 Task: Create Board Sales Performance Metrics to Workspace Change Management Consulting. Create Board Public Affairs Campaign Management to Workspace Change Management Consulting. Create Board Product User Experience Testing and Optimization to Workspace Change Management Consulting
Action: Mouse moved to (410, 88)
Screenshot: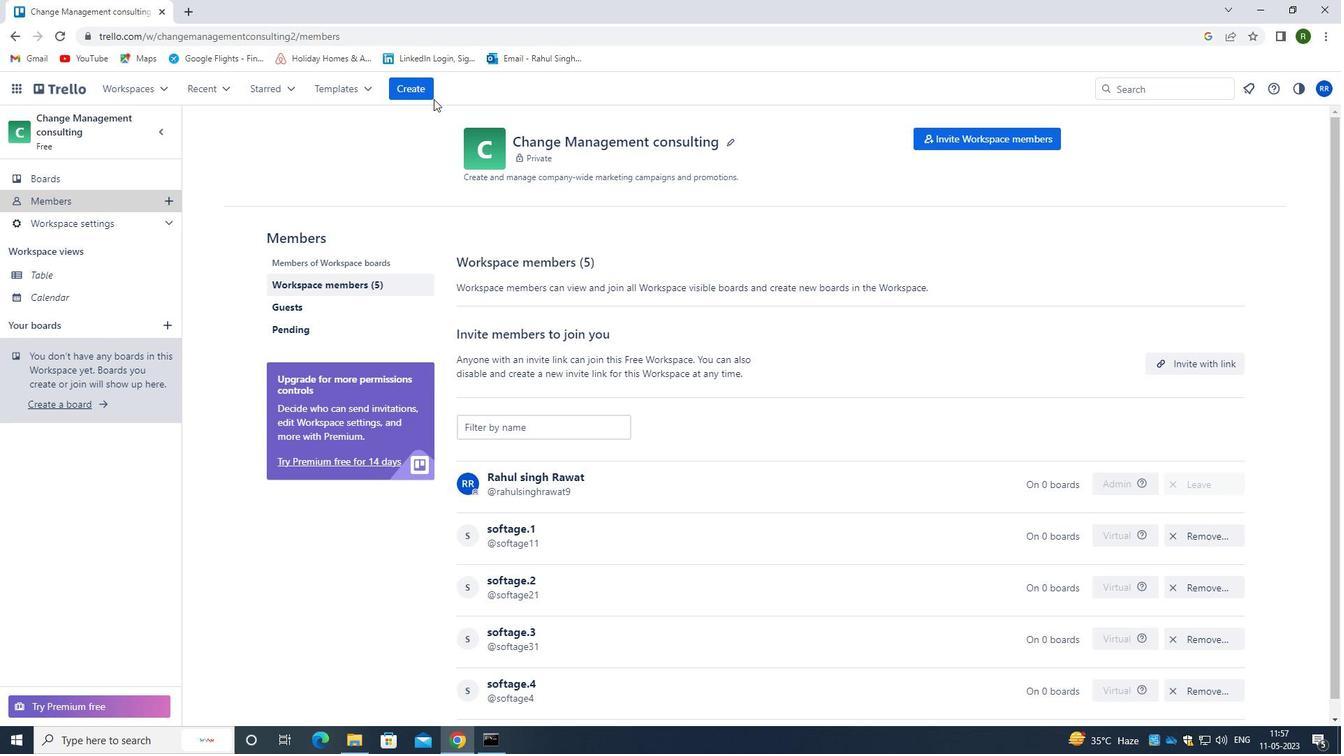 
Action: Mouse pressed left at (410, 88)
Screenshot: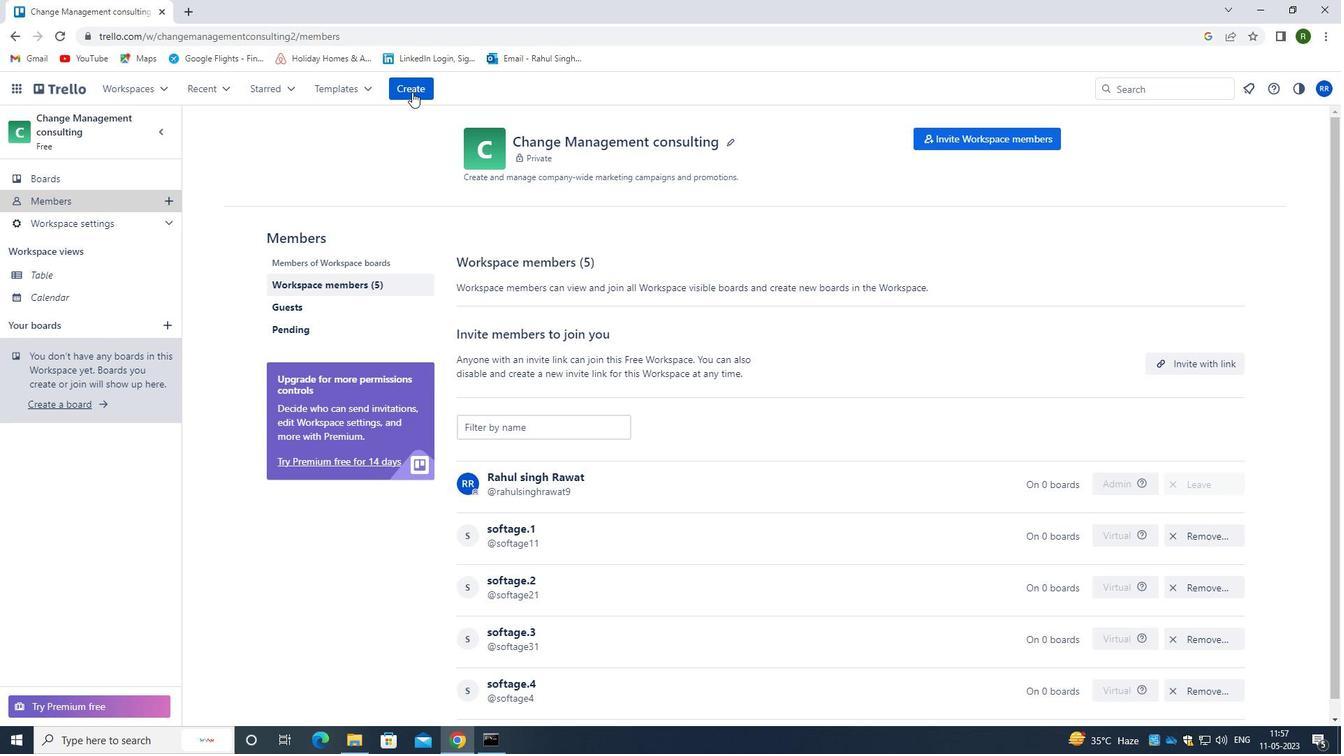 
Action: Mouse moved to (468, 141)
Screenshot: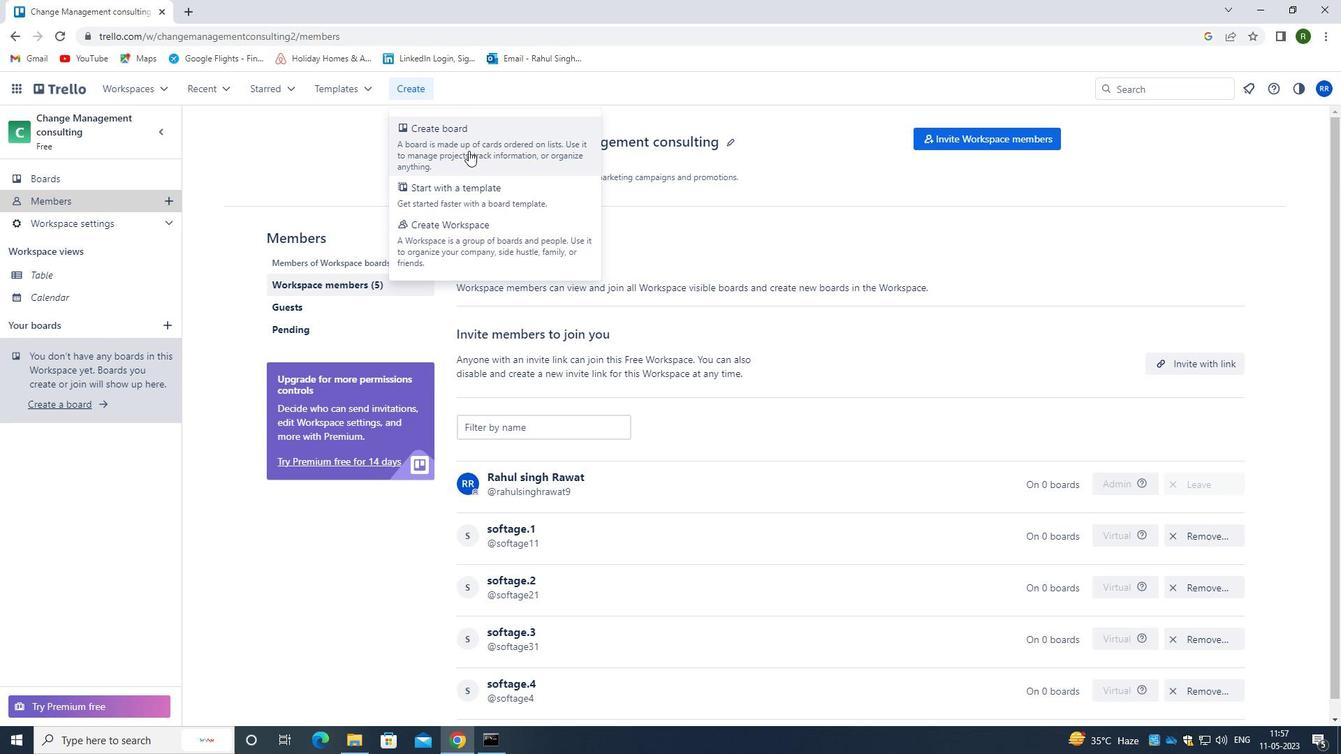 
Action: Mouse pressed left at (468, 141)
Screenshot: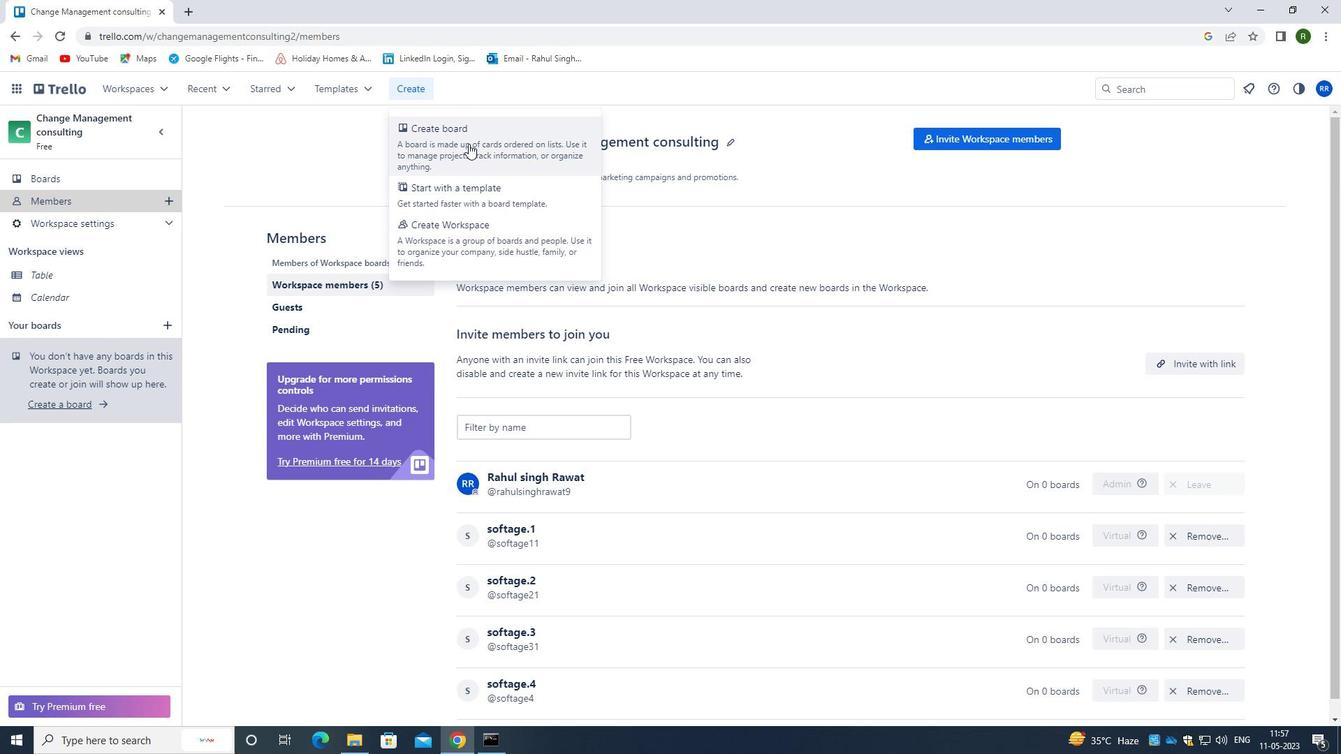 
Action: Mouse moved to (447, 340)
Screenshot: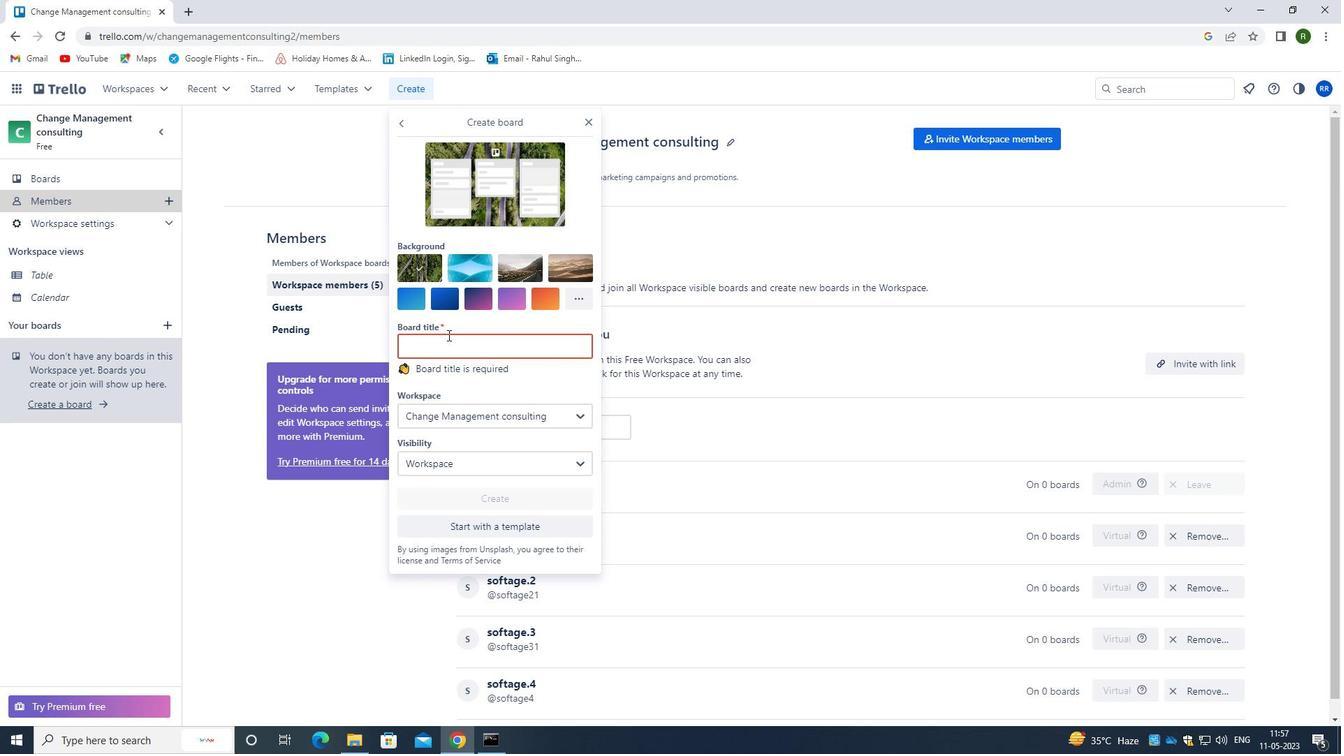 
Action: Mouse pressed left at (447, 340)
Screenshot: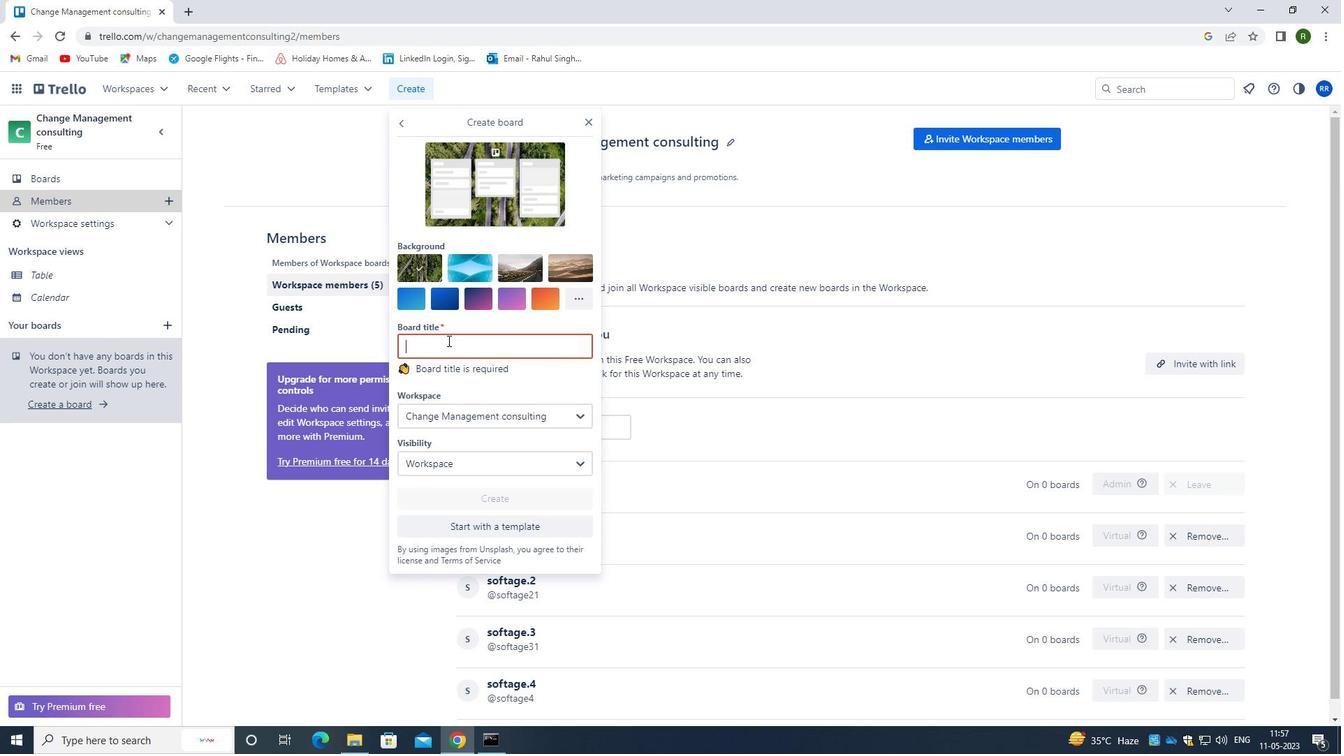 
Action: Key pressed <Key.caps_lock>s<Key.caps_lock>ales<Key.space><Key.caps_lock>P<Key.caps_lock>erformance<Key.space>m<Key.backspace><Key.caps_lock>m<Key.caps_lock>etrics
Screenshot: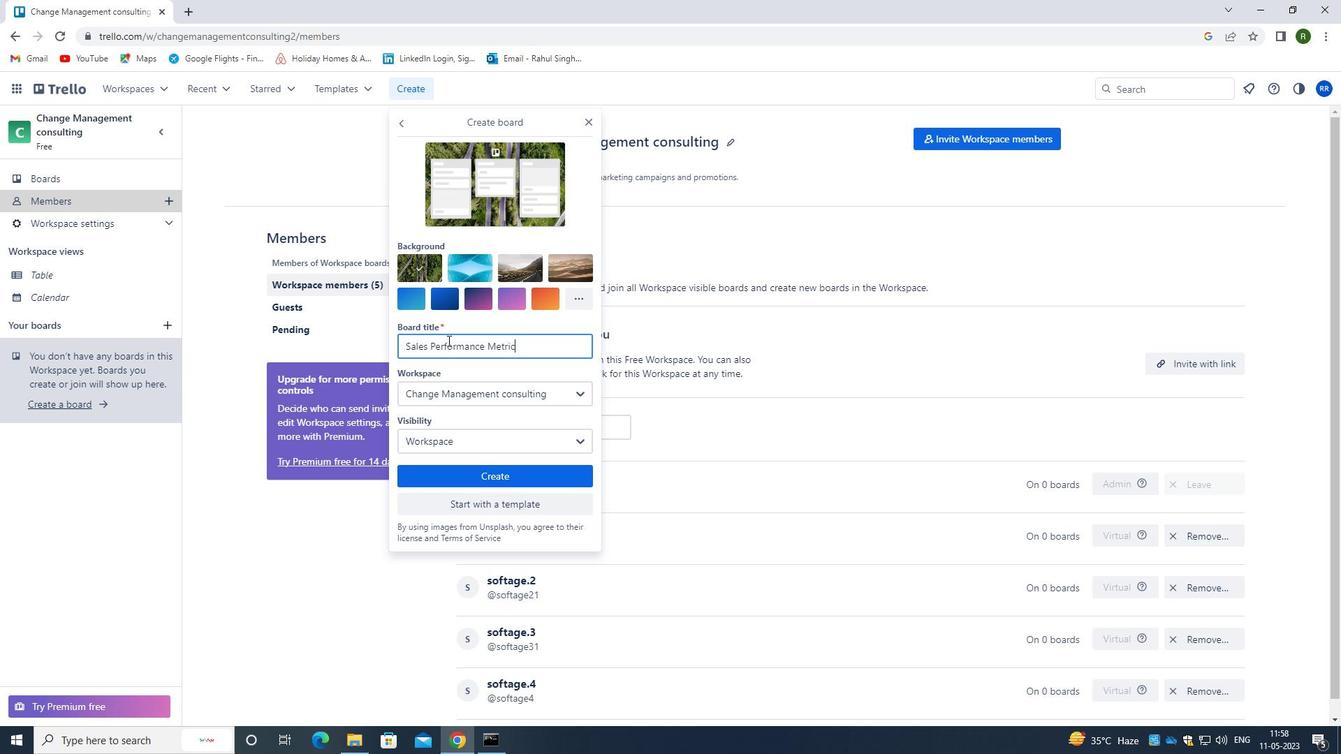 
Action: Mouse moved to (470, 476)
Screenshot: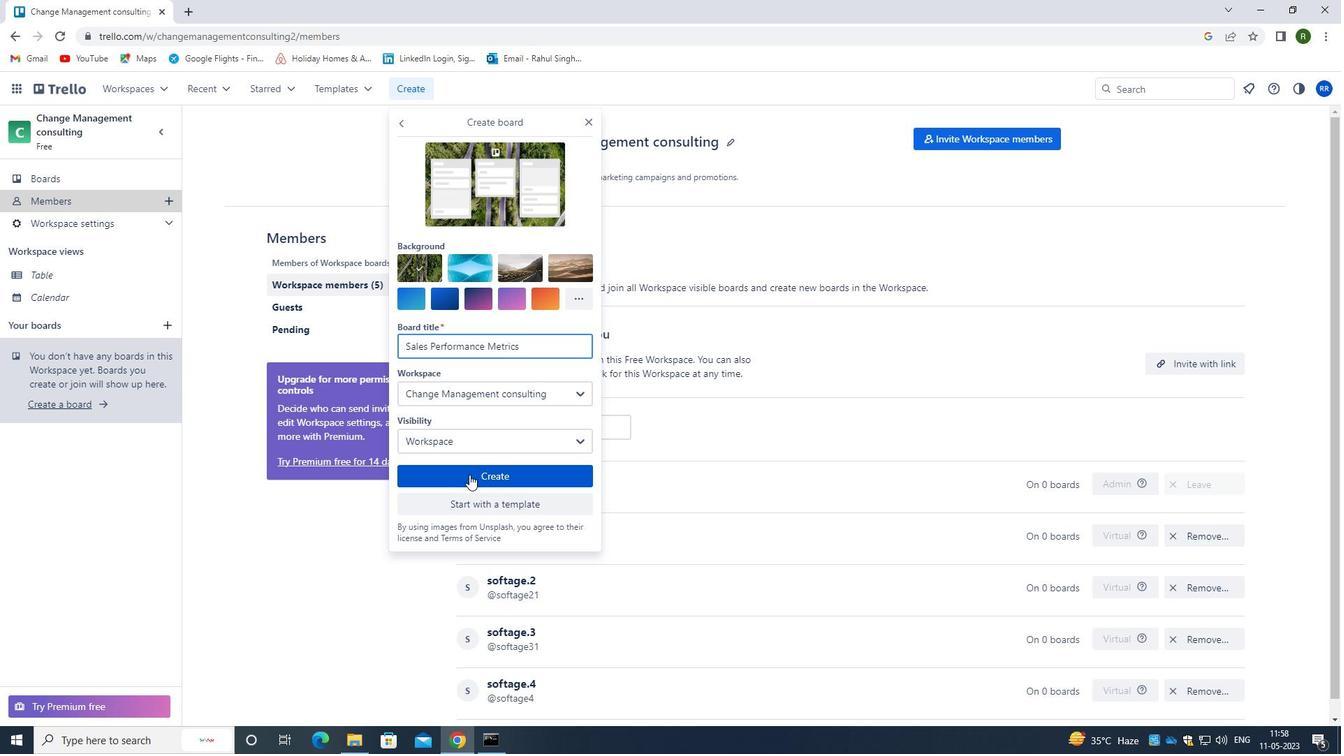 
Action: Mouse pressed left at (470, 476)
Screenshot: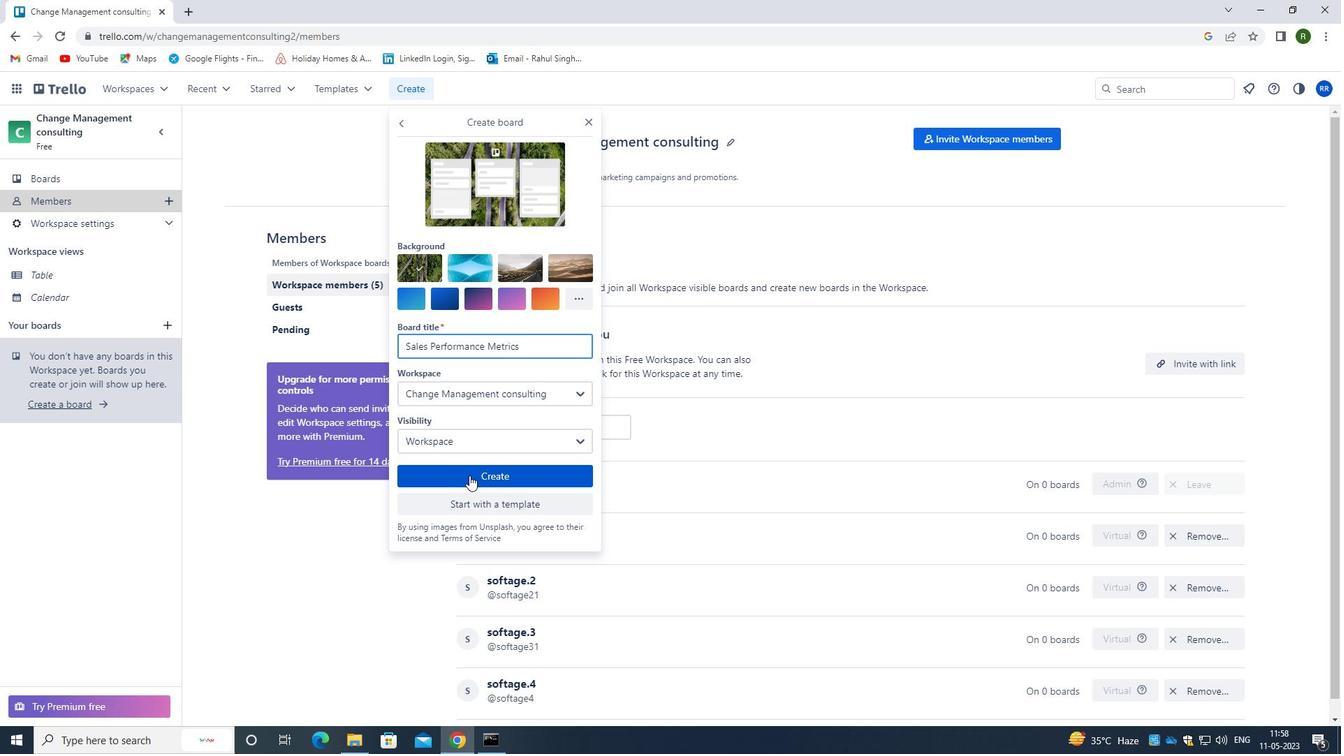 
Action: Mouse moved to (426, 92)
Screenshot: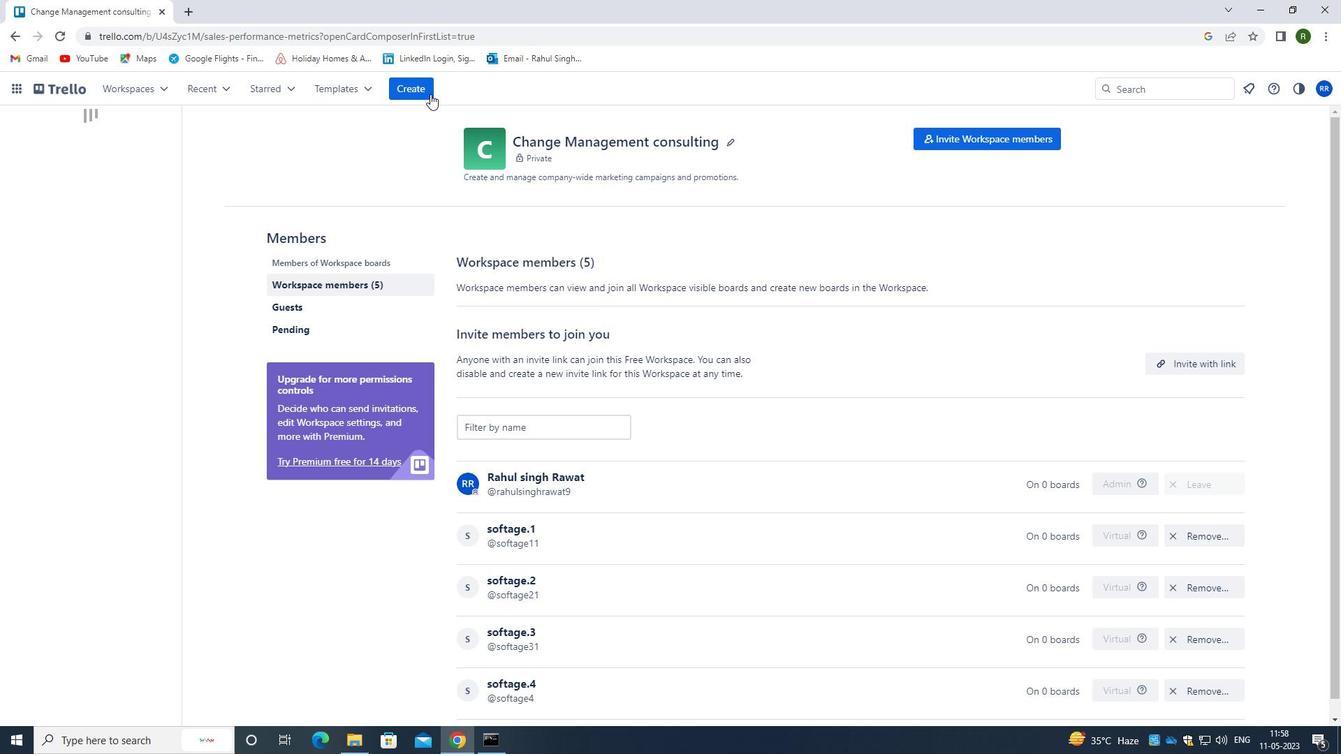 
Action: Mouse pressed left at (426, 92)
Screenshot: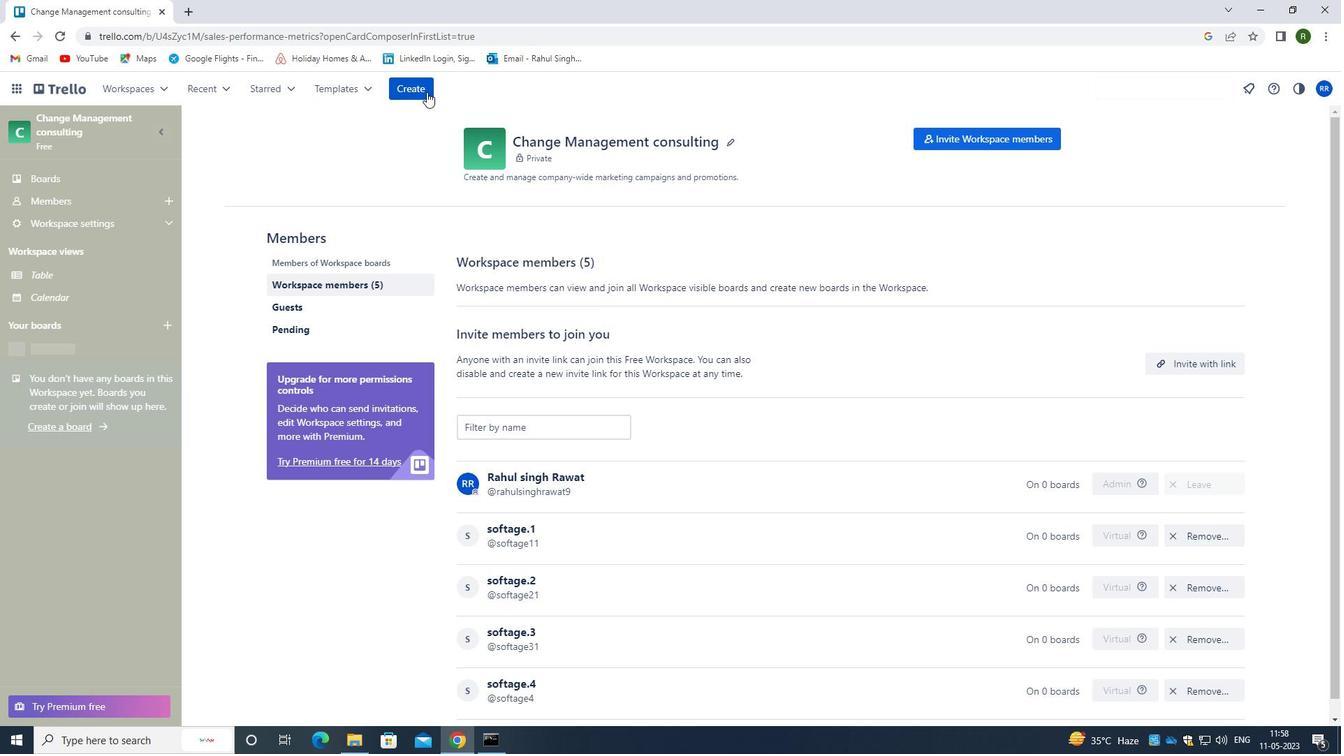 
Action: Mouse moved to (516, 140)
Screenshot: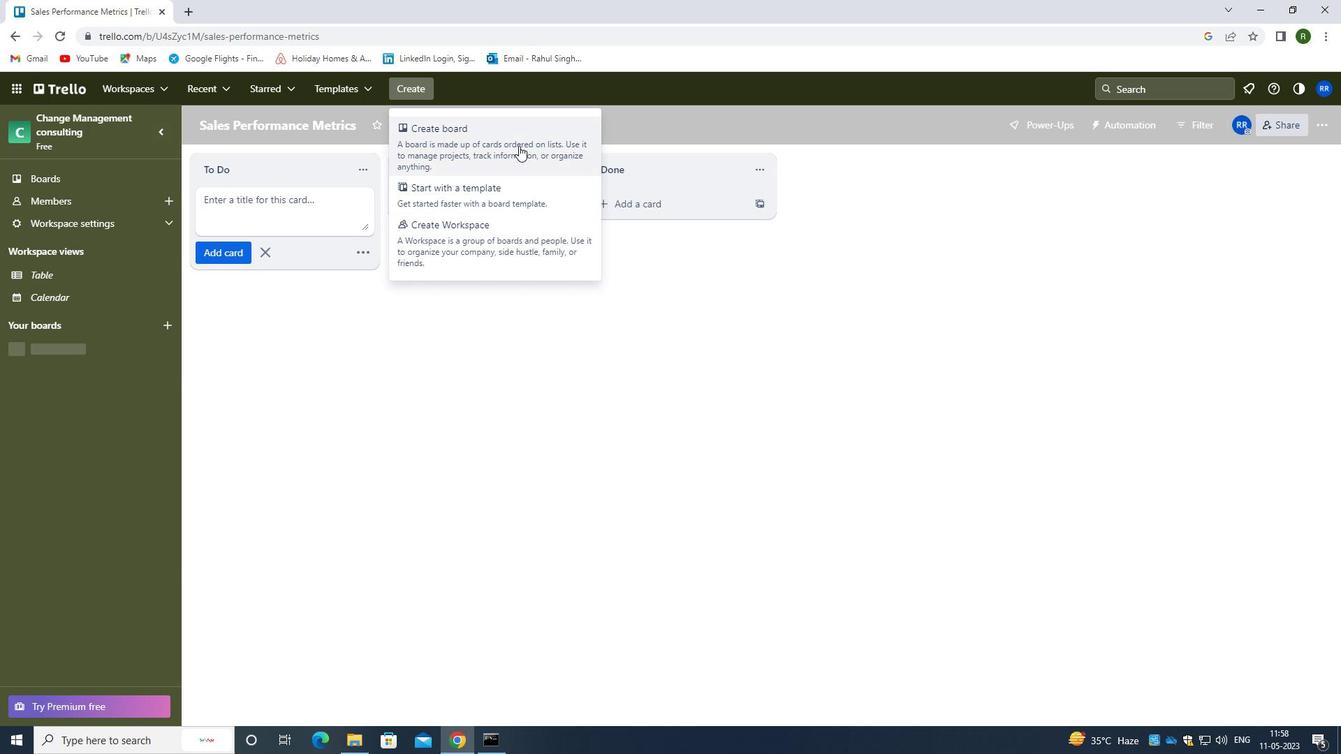 
Action: Mouse pressed left at (516, 140)
Screenshot: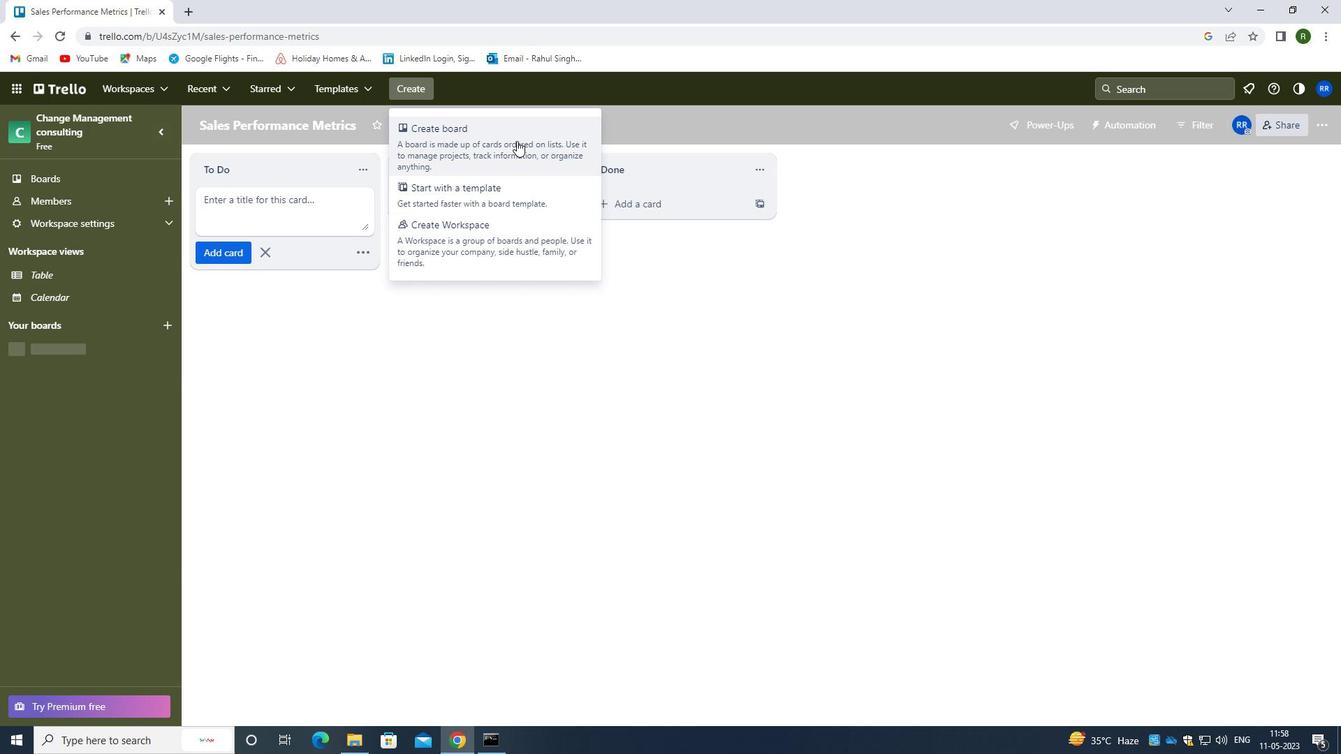 
Action: Mouse moved to (472, 354)
Screenshot: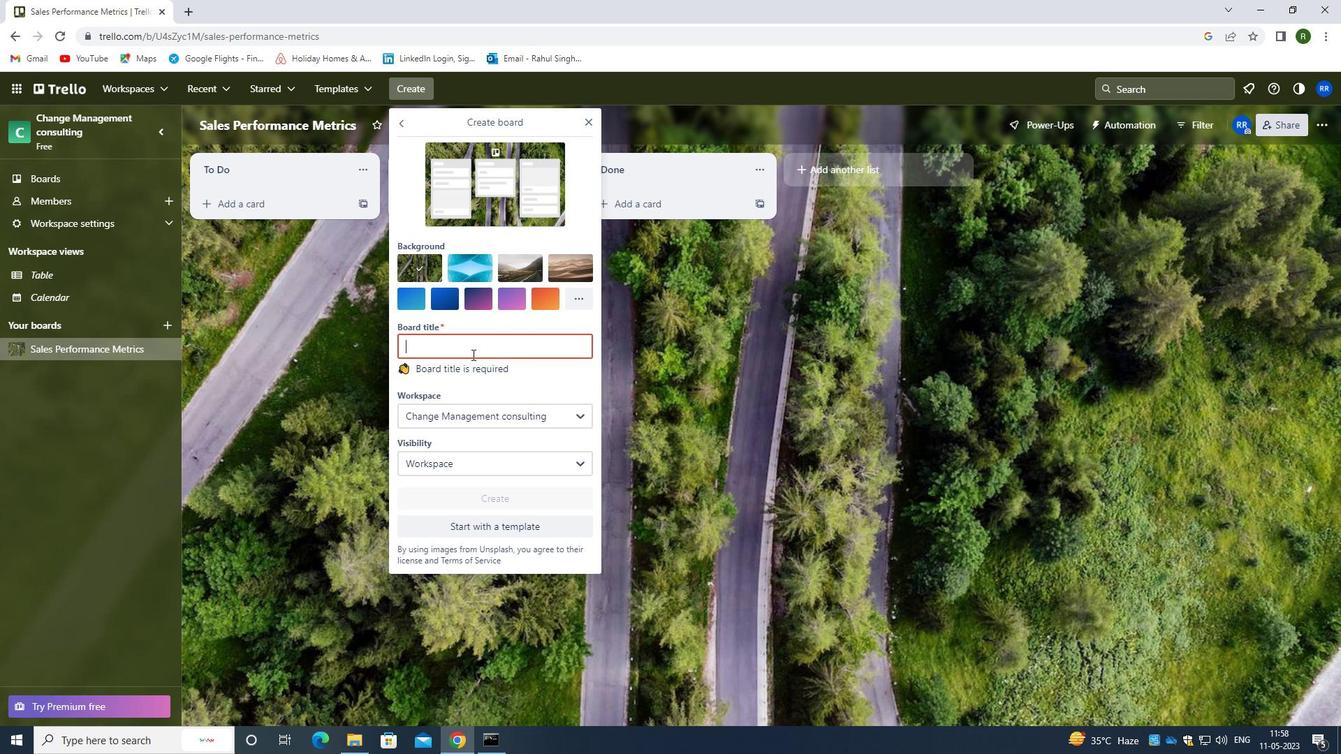 
Action: Key pressed <Key.caps_lock><Key.caps_lock><Key.caps_lock>p<Key.caps_lock>ublic<Key.space><Key.caps_lock>a<Key.caps_lock>ffairs<Key.space><Key.caps_lock><Key.caps_lock><Key.caps_lock>c<Key.caps_lock>ampaign<Key.space><Key.caps_lock>m<Key.caps_lock>anagement
Screenshot: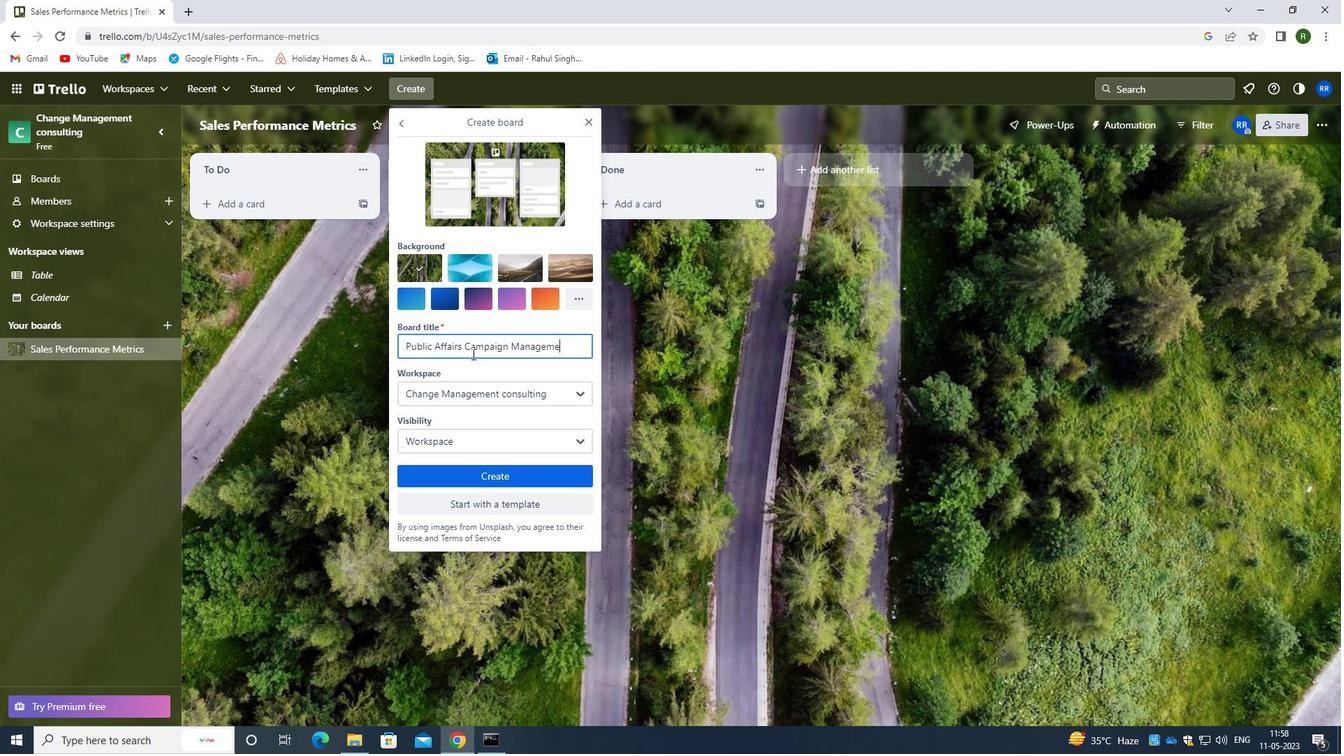 
Action: Mouse moved to (508, 482)
Screenshot: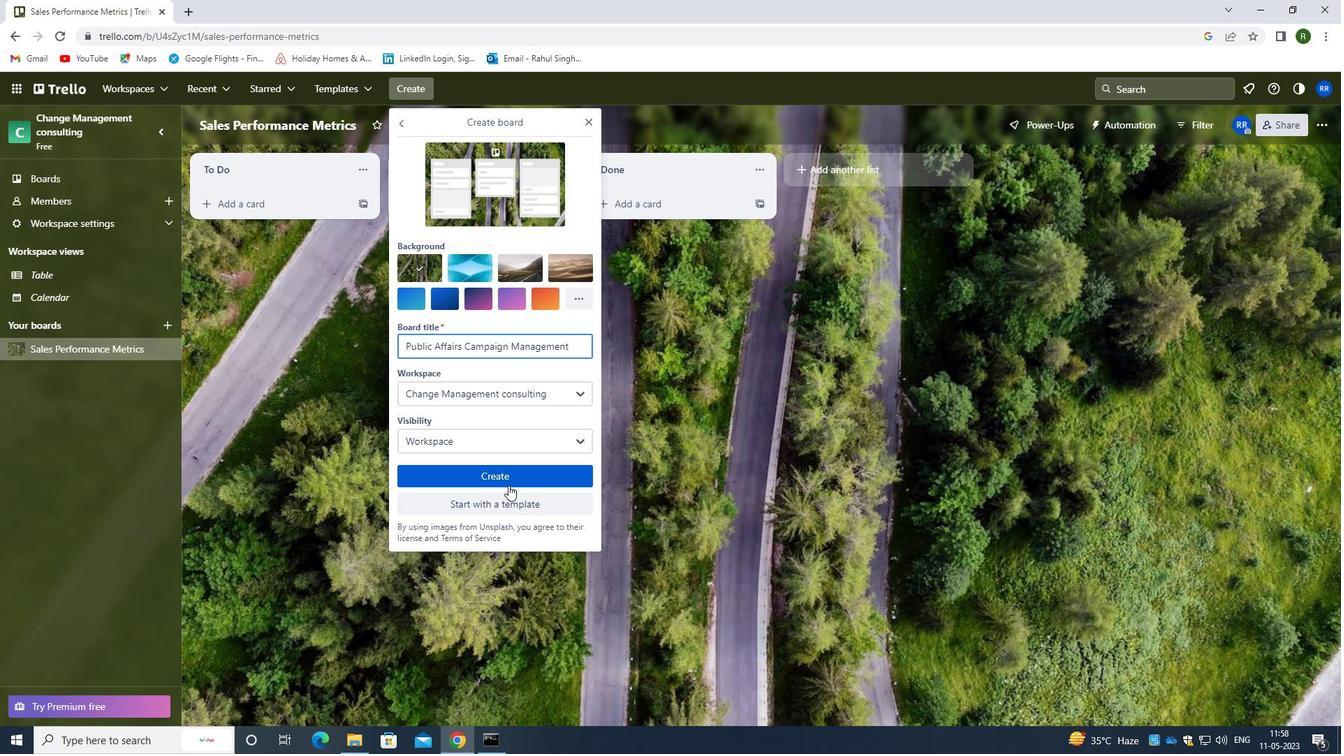 
Action: Mouse pressed left at (508, 482)
Screenshot: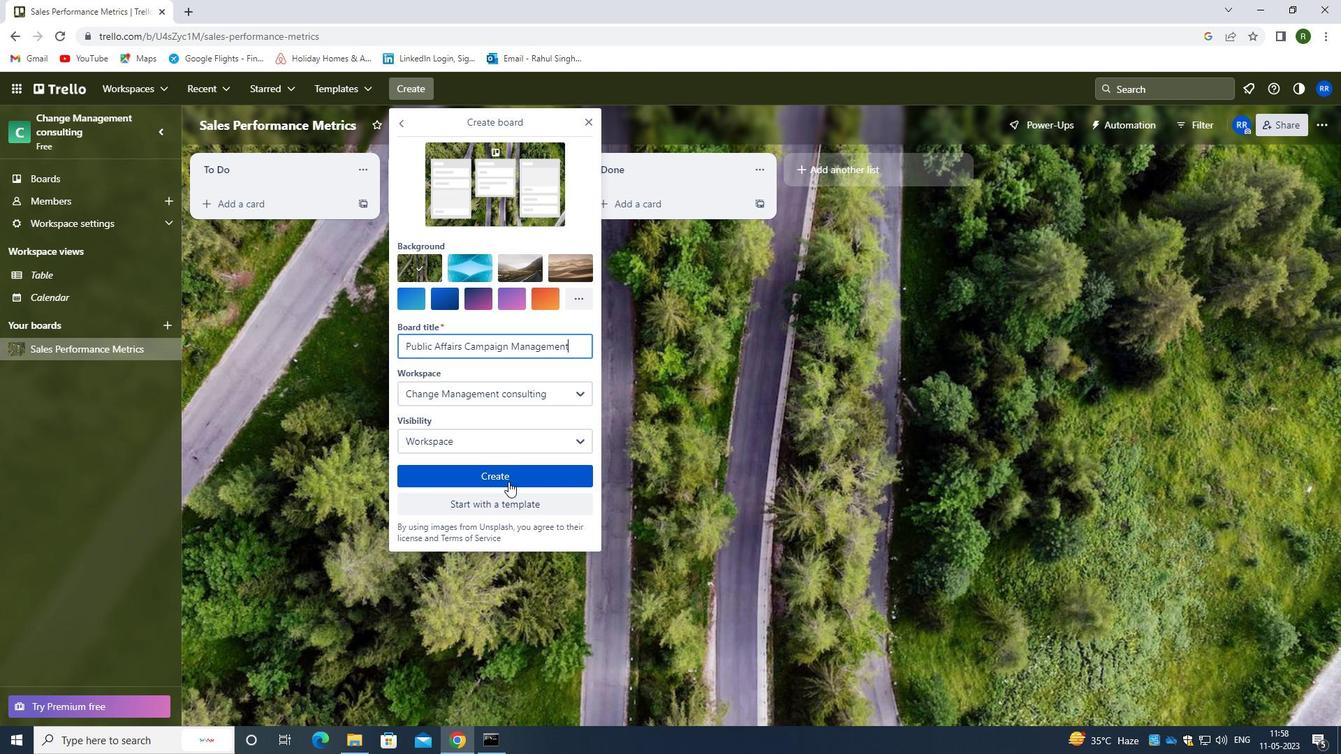 
Action: Mouse moved to (421, 92)
Screenshot: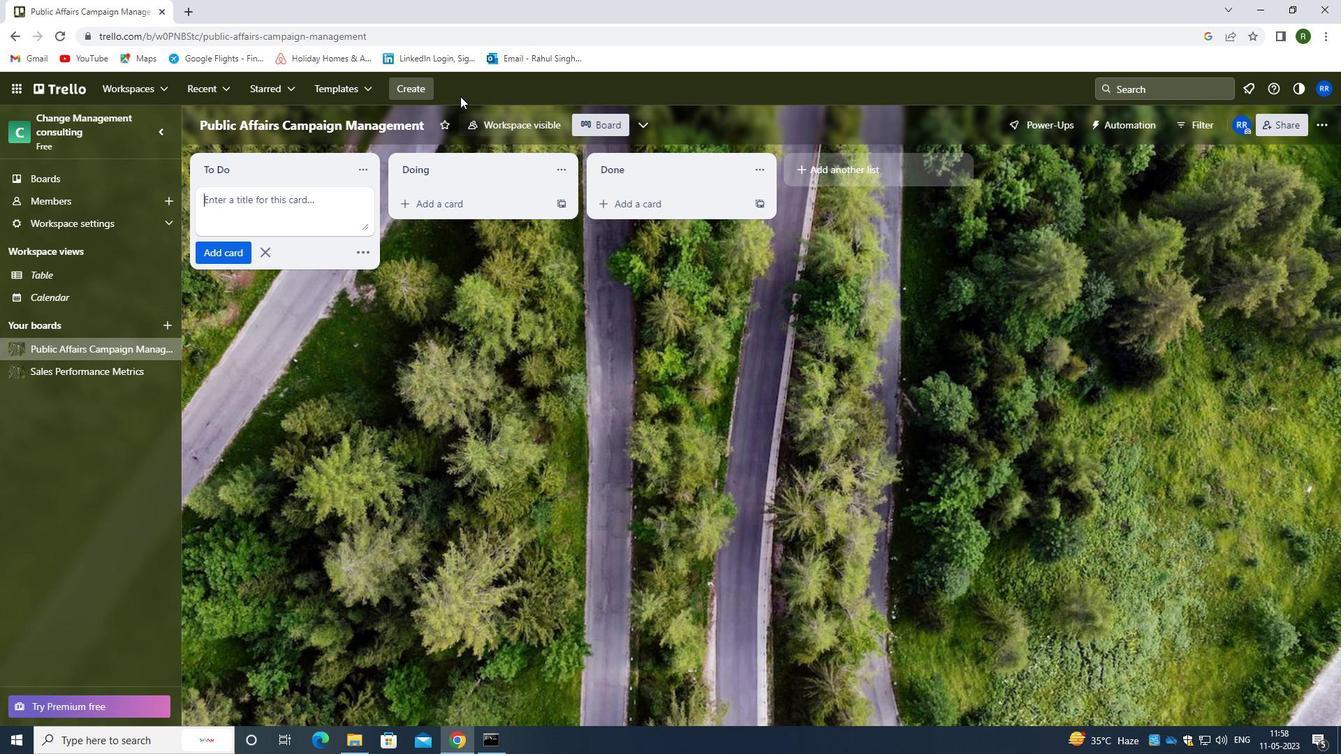 
Action: Mouse pressed left at (421, 92)
Screenshot: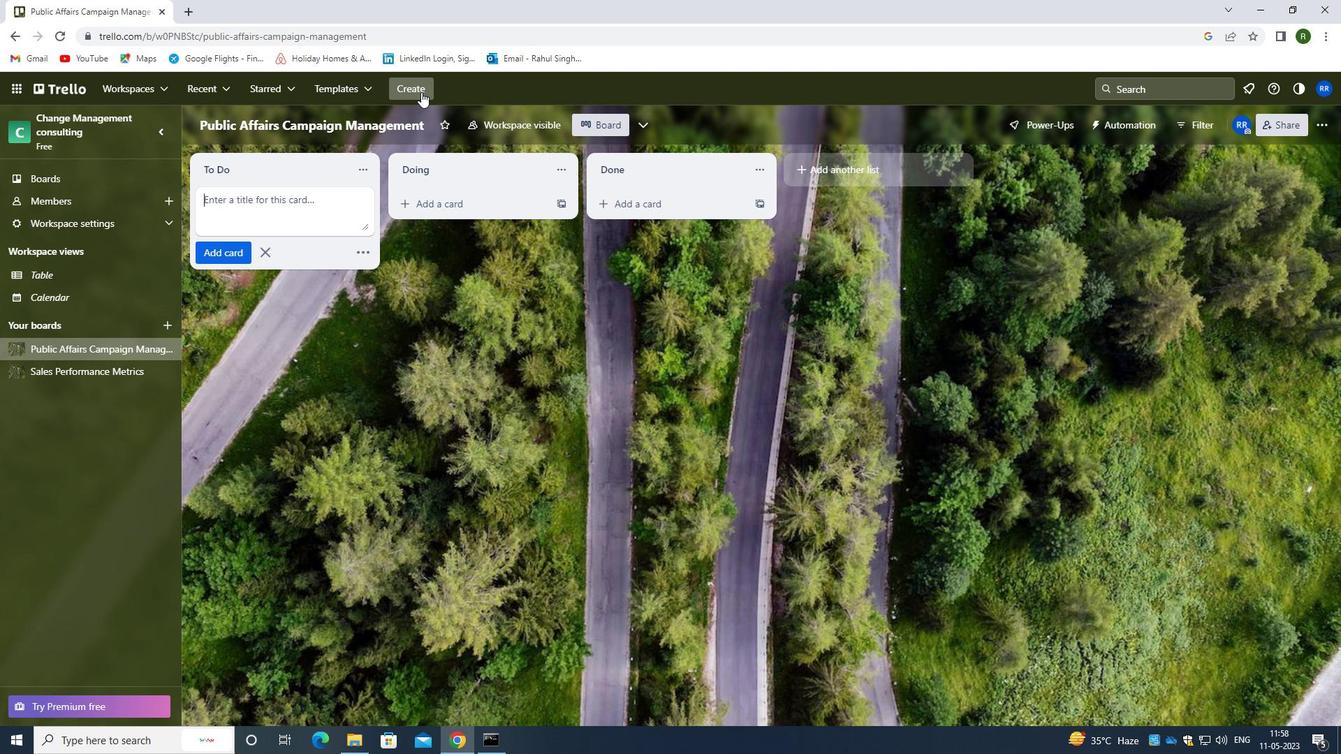 
Action: Mouse moved to (491, 141)
Screenshot: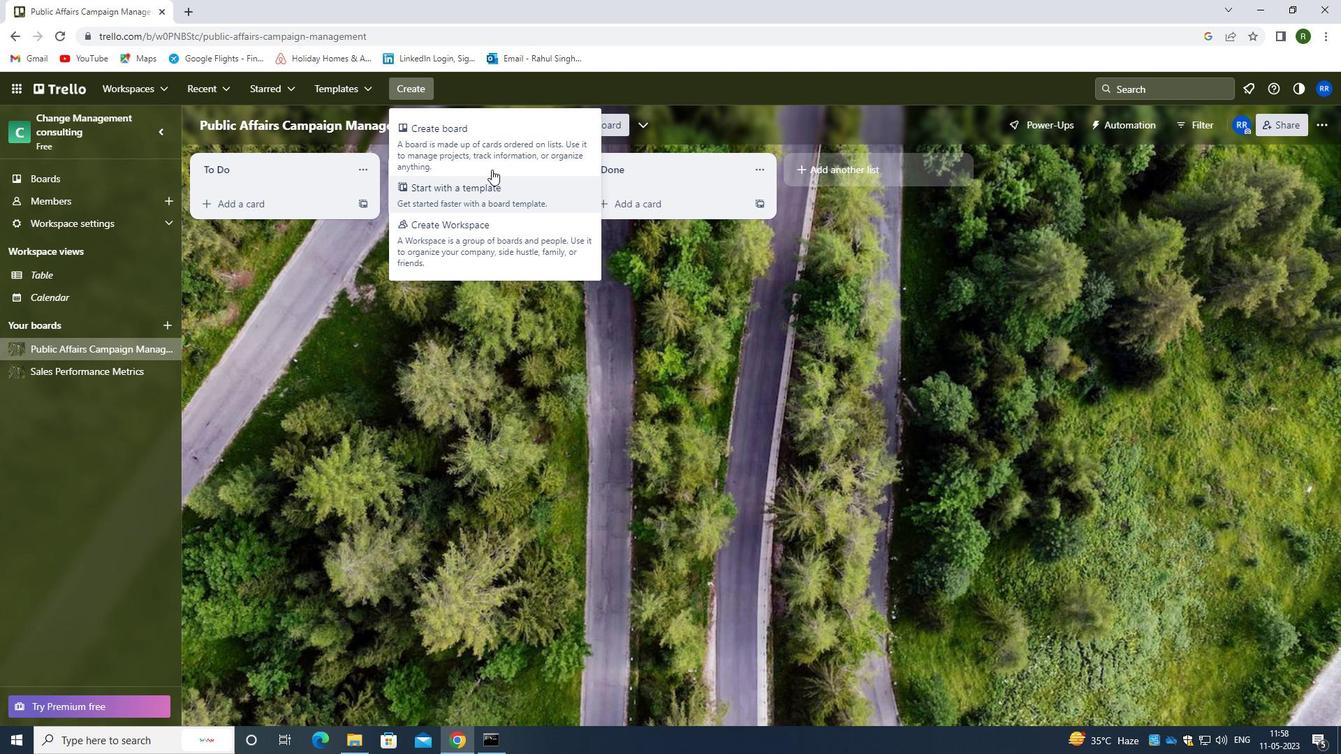 
Action: Mouse pressed left at (491, 141)
Screenshot: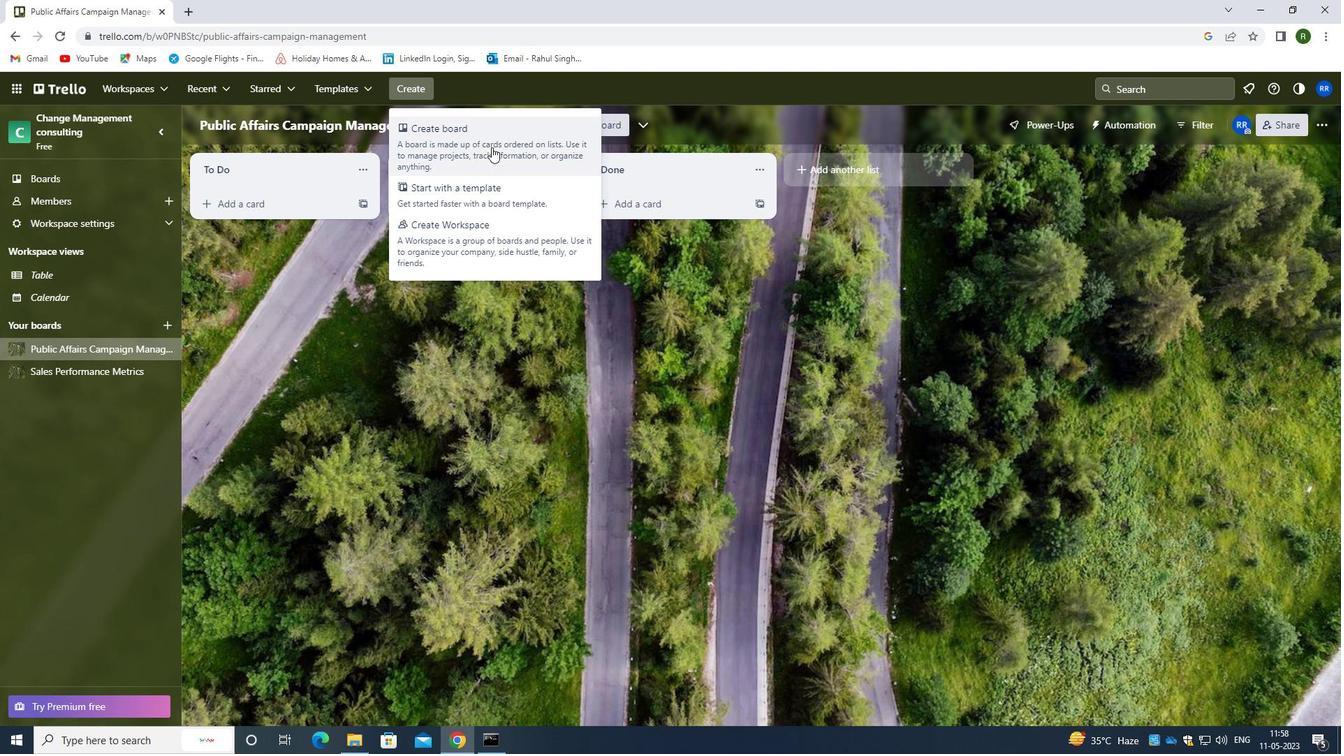 
Action: Mouse moved to (448, 343)
Screenshot: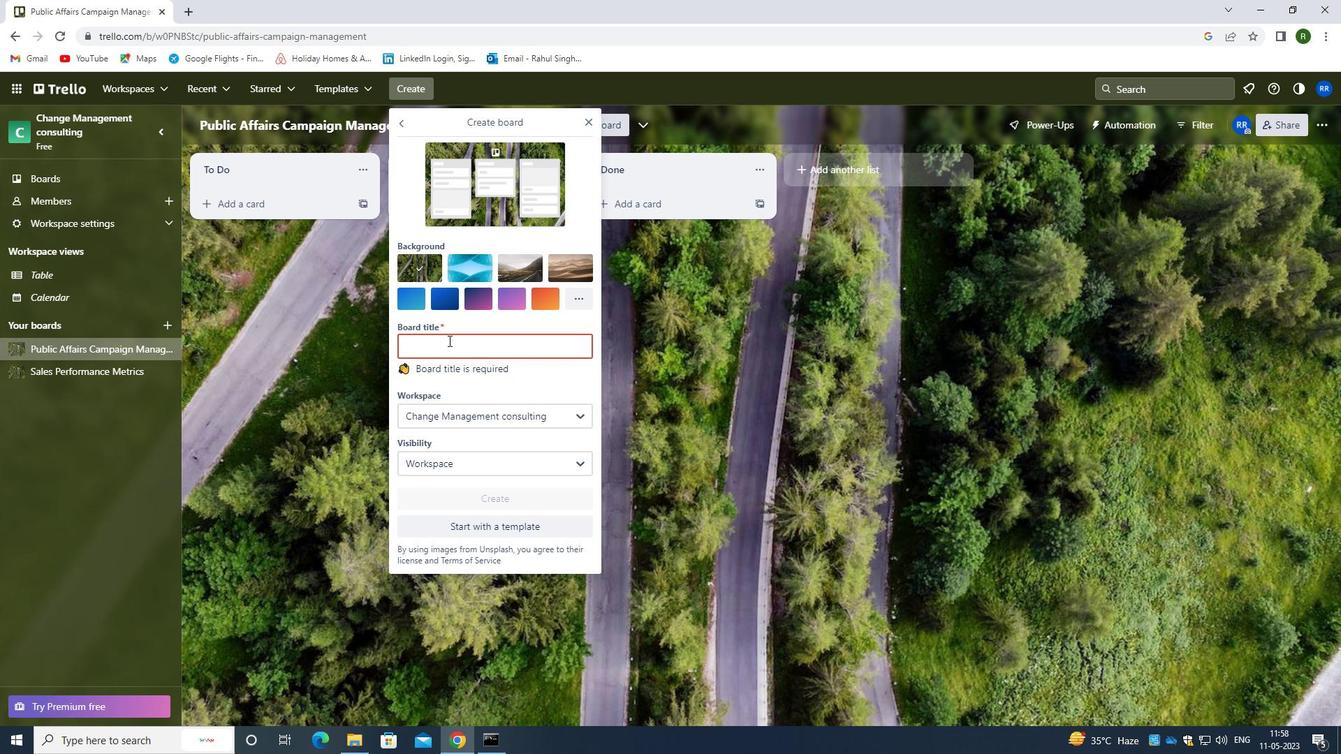 
Action: Mouse pressed left at (448, 343)
Screenshot: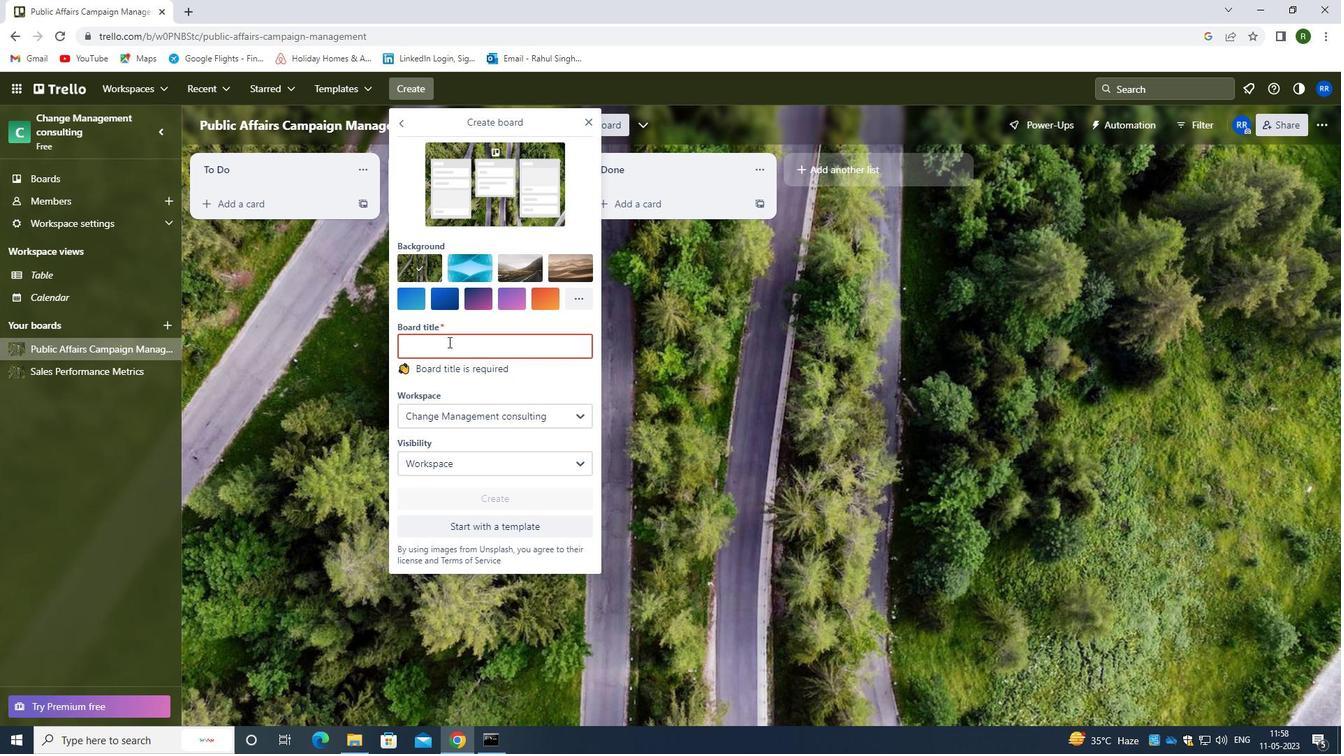
Action: Mouse moved to (440, 345)
Screenshot: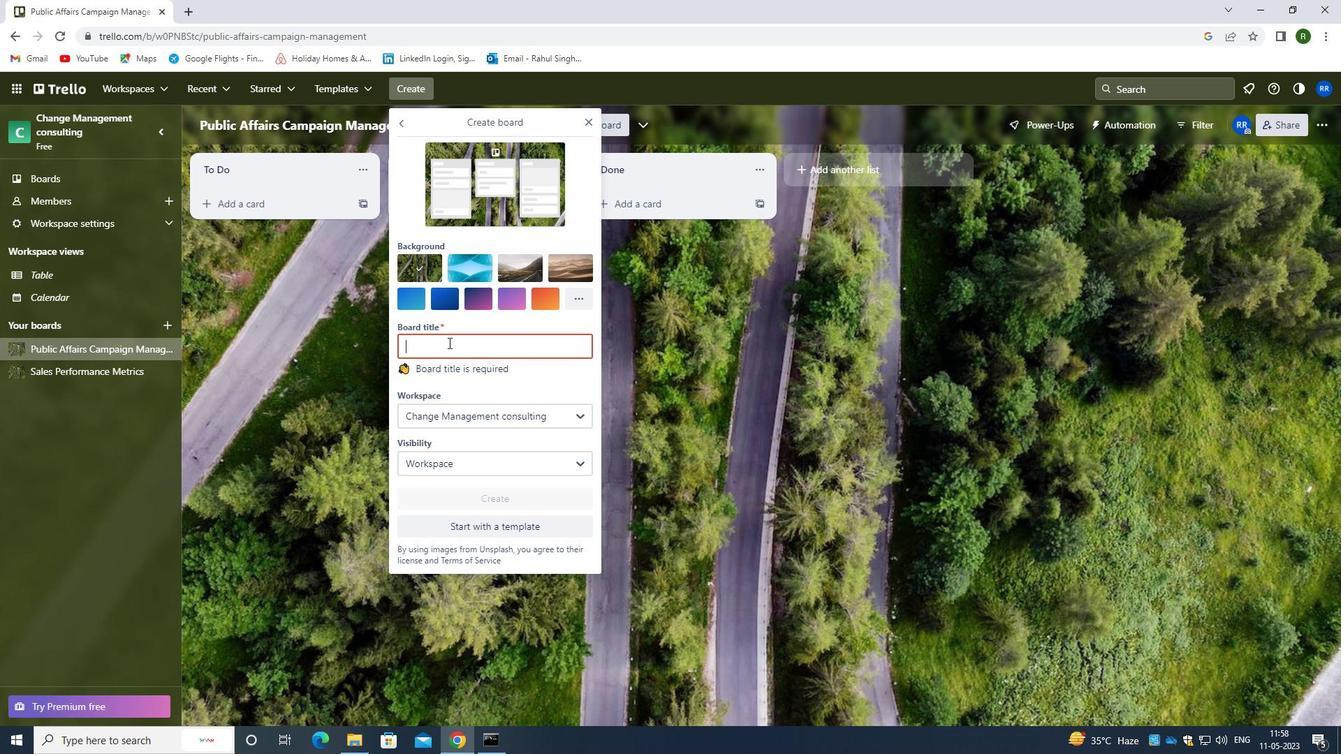 
Action: Key pressed <Key.caps_lock>p<Key.caps_lock>roduct<Key.space><Key.caps_lock>U<Key.caps_lock>ser<Key.space><Key.caps_lock>e<Key.caps_lock>xperience<Key.space><Key.caps_lock>t<Key.caps_lock>esting<Key.space>and<Key.space><Key.caps_lock>o<Key.caps_lock>ptimization
Screenshot: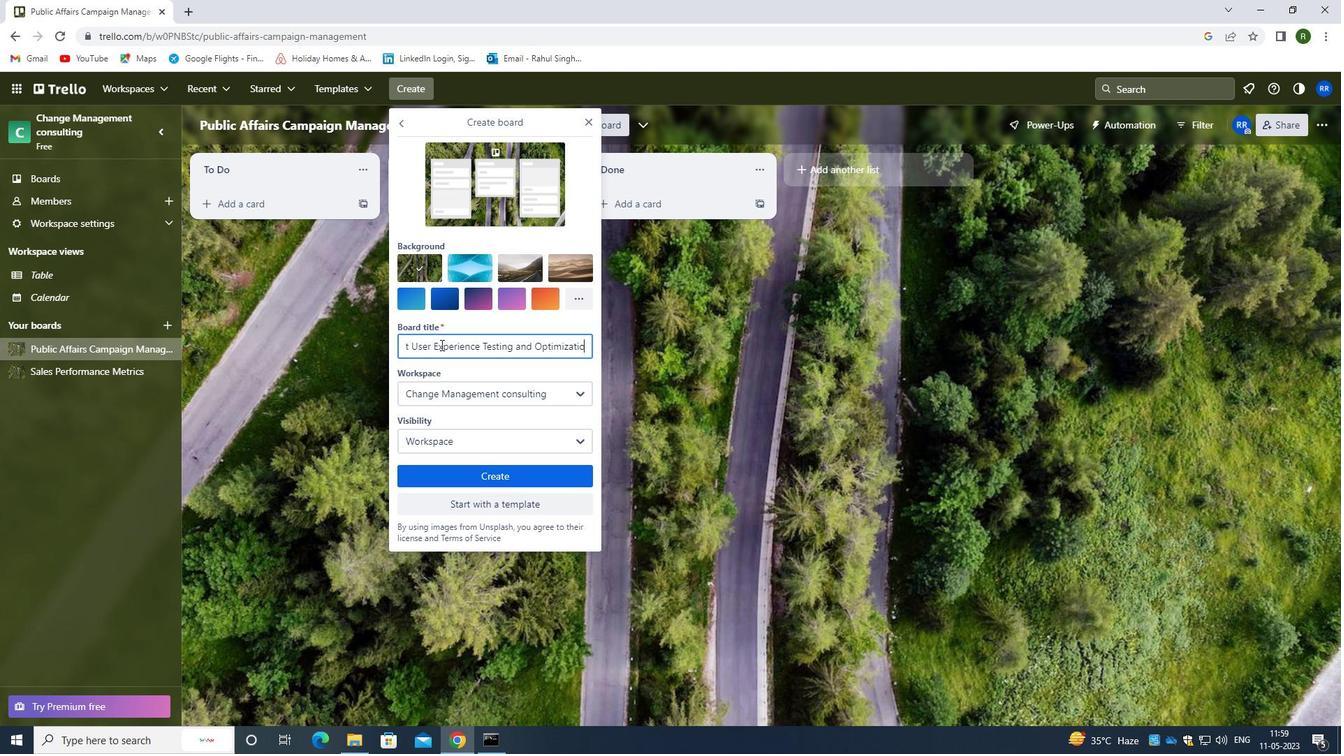 
Action: Mouse moved to (507, 470)
Screenshot: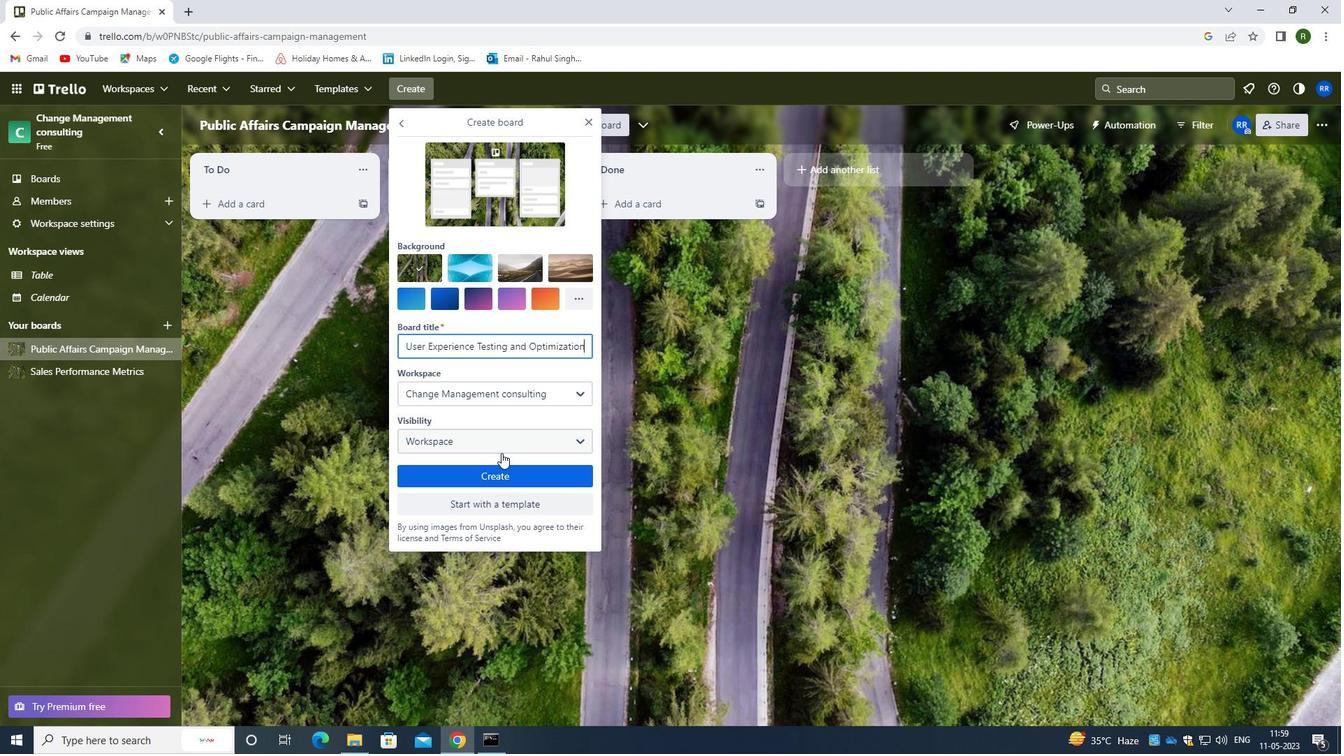 
Action: Mouse pressed left at (507, 470)
Screenshot: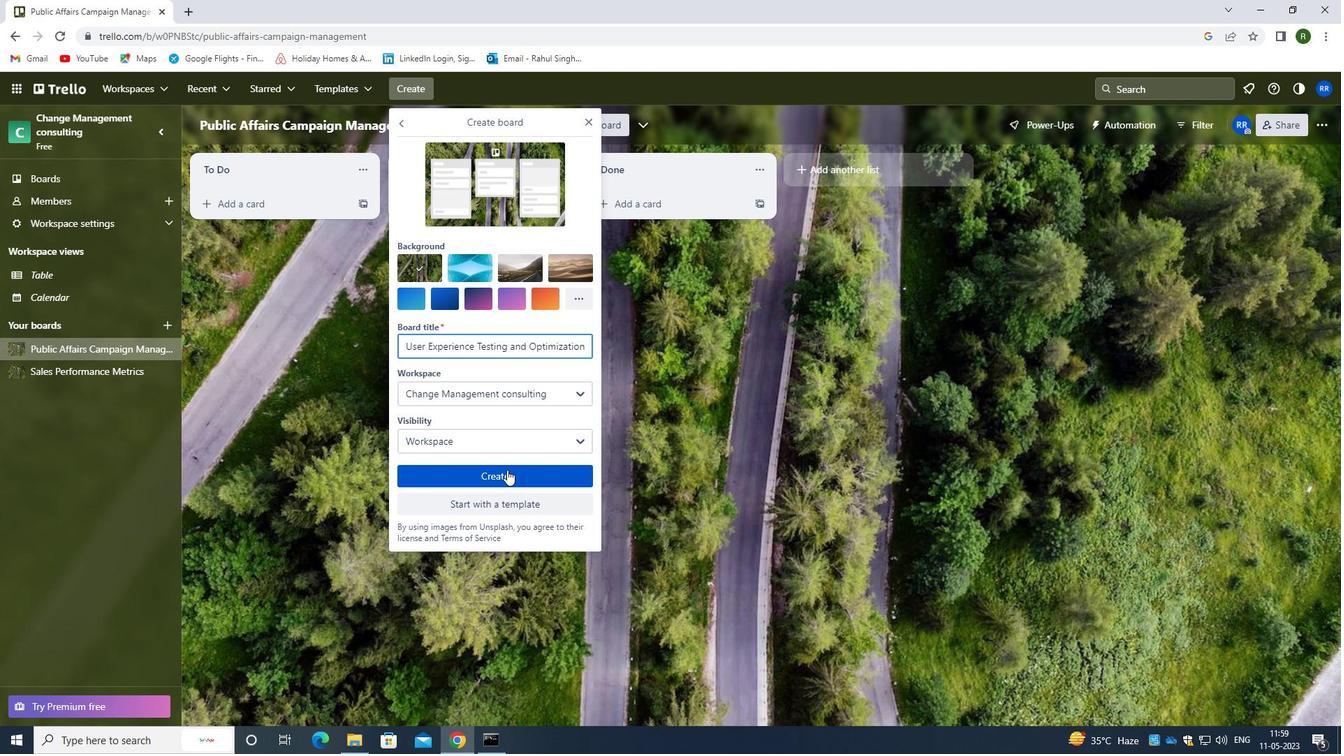 
Action: Mouse moved to (268, 380)
Screenshot: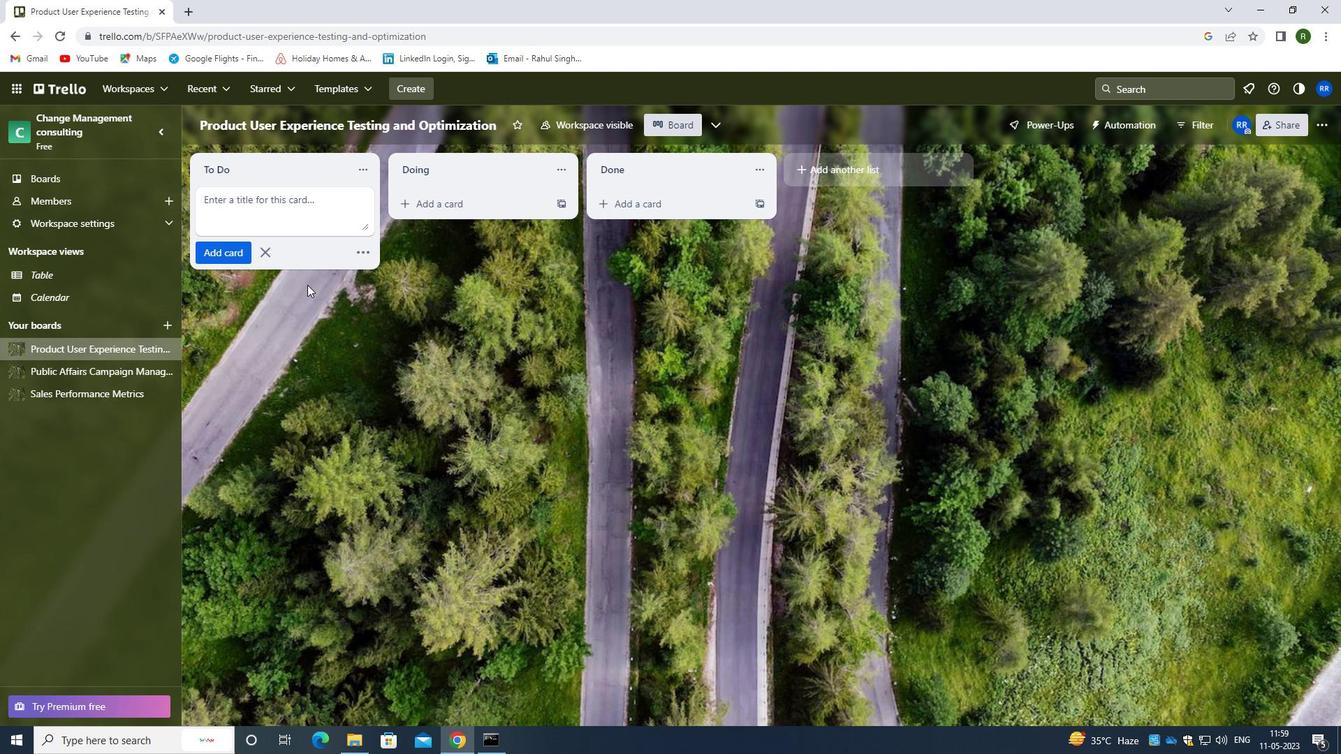 
Action: Mouse pressed left at (268, 380)
Screenshot: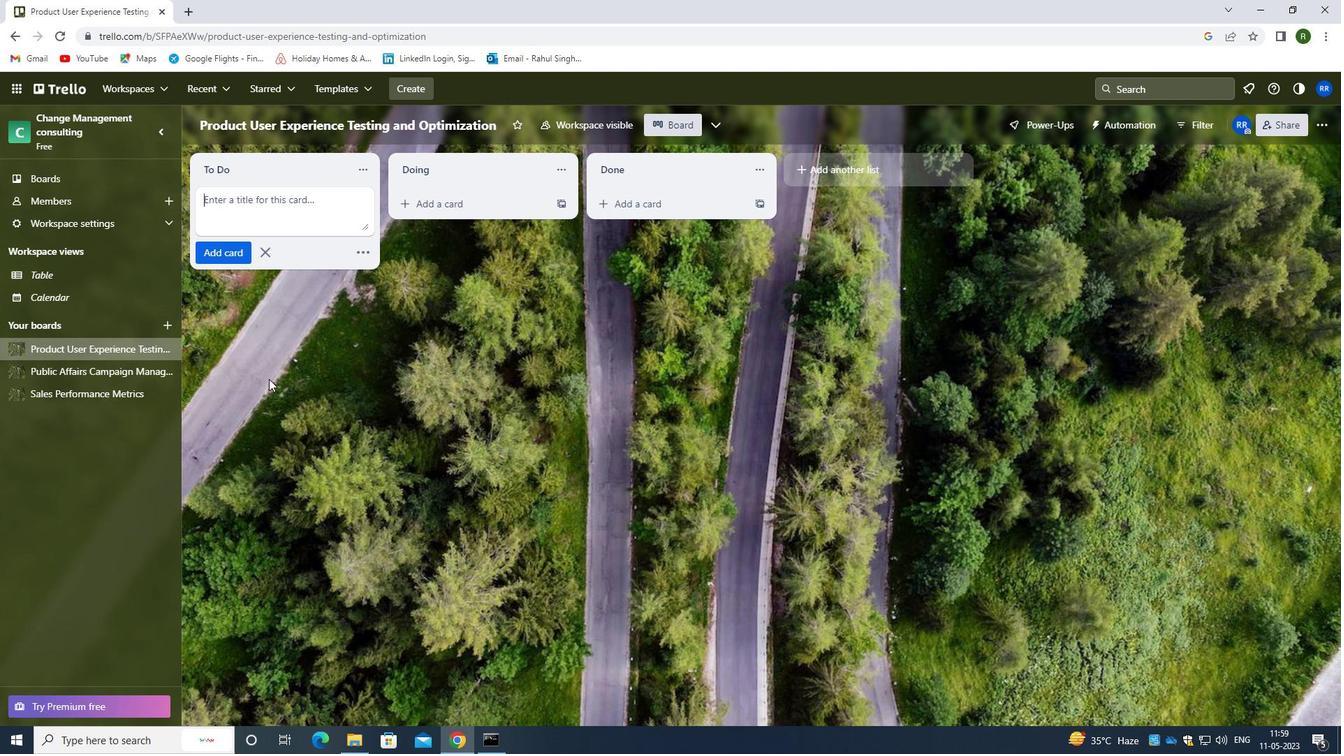 
Action: Mouse moved to (342, 333)
Screenshot: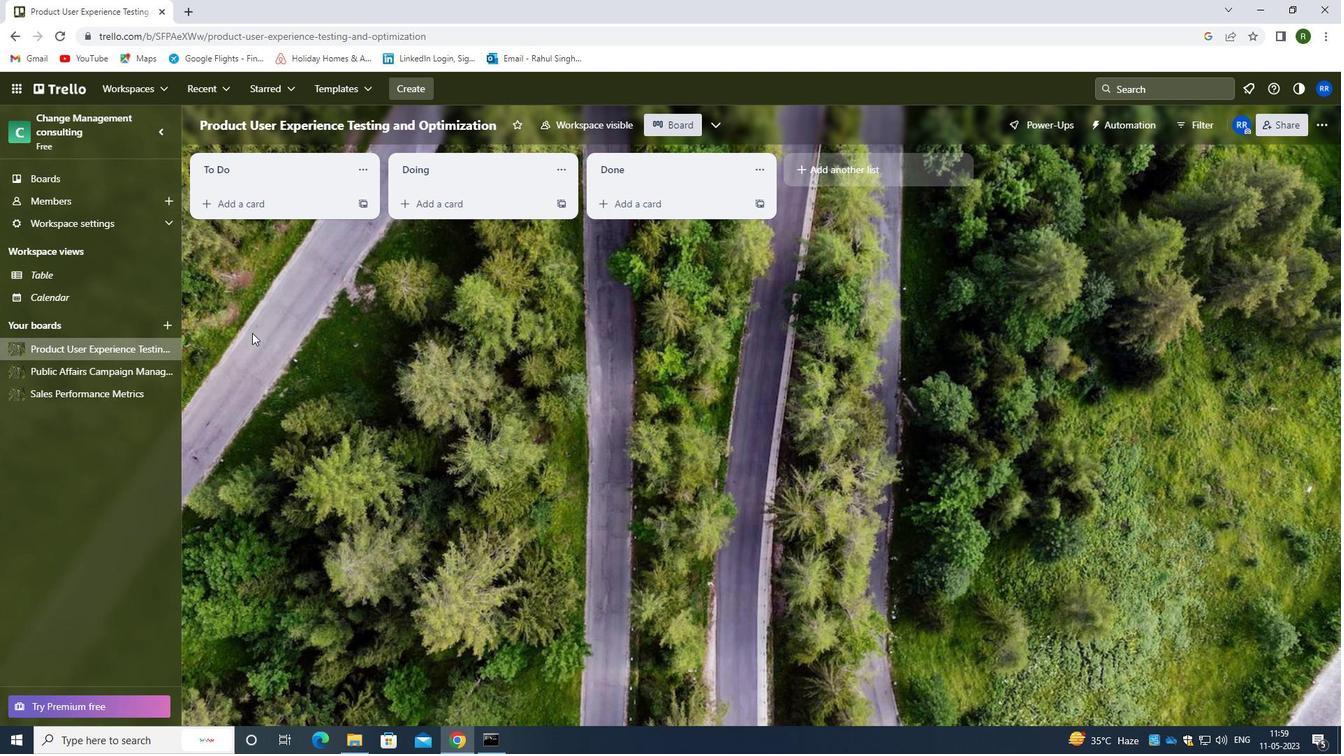 
